 Task: Add the location "Home in Joshua Tree, California, United States" to your wishlist.
Action: Mouse moved to (409, 103)
Screenshot: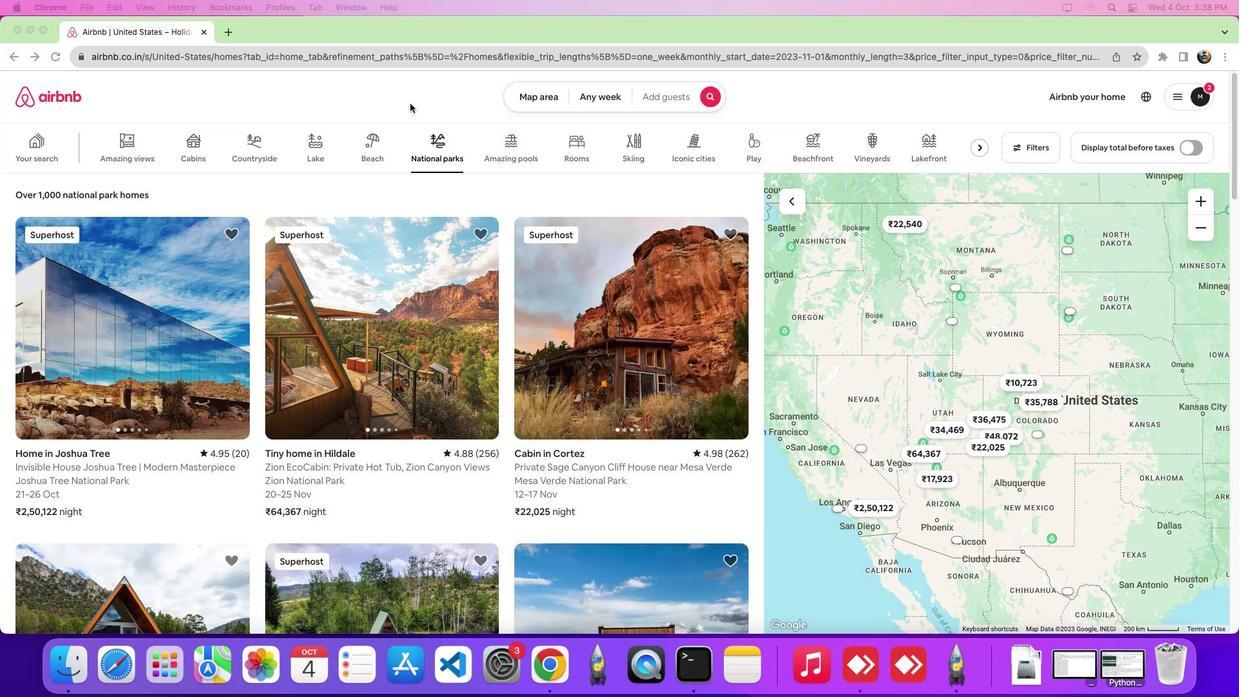 
Action: Mouse pressed left at (409, 103)
Screenshot: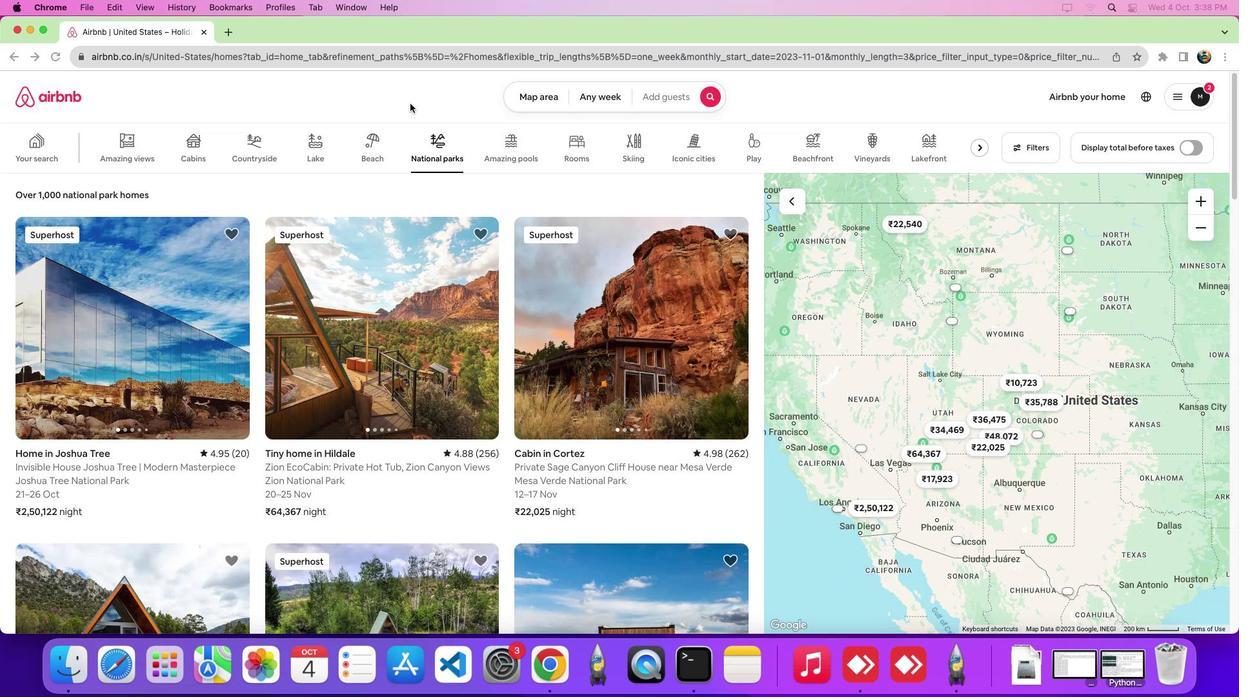 
Action: Mouse moved to (436, 146)
Screenshot: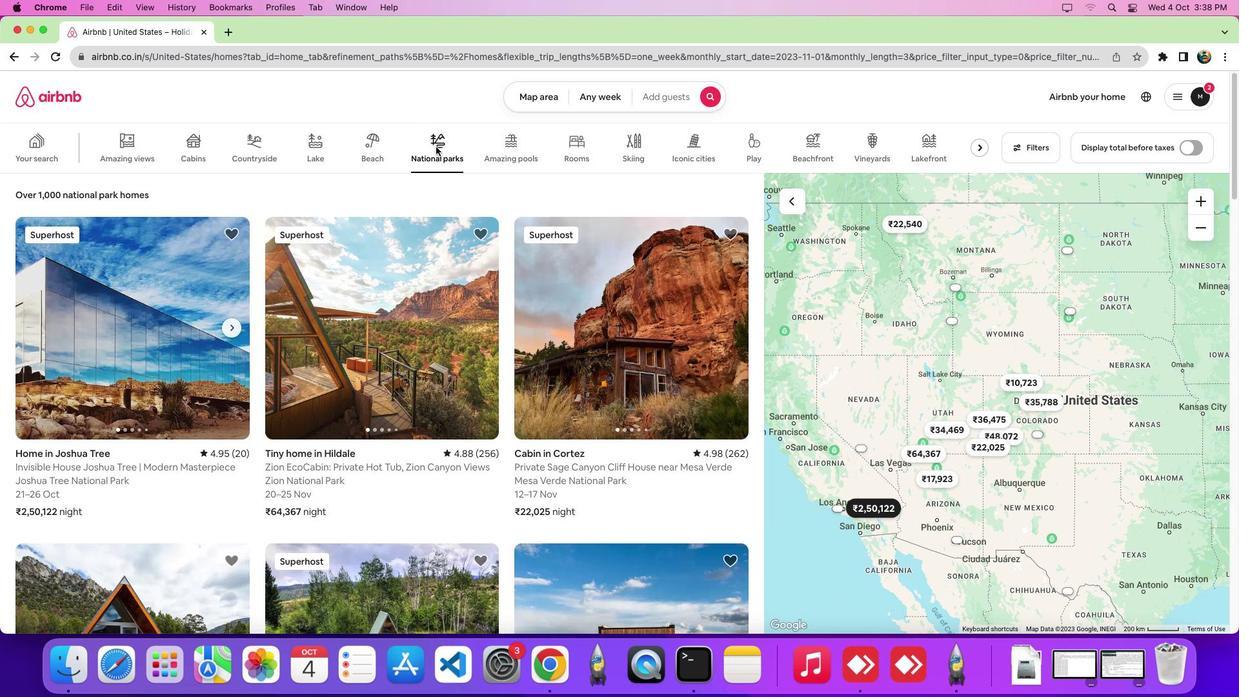 
Action: Mouse pressed left at (436, 146)
Screenshot: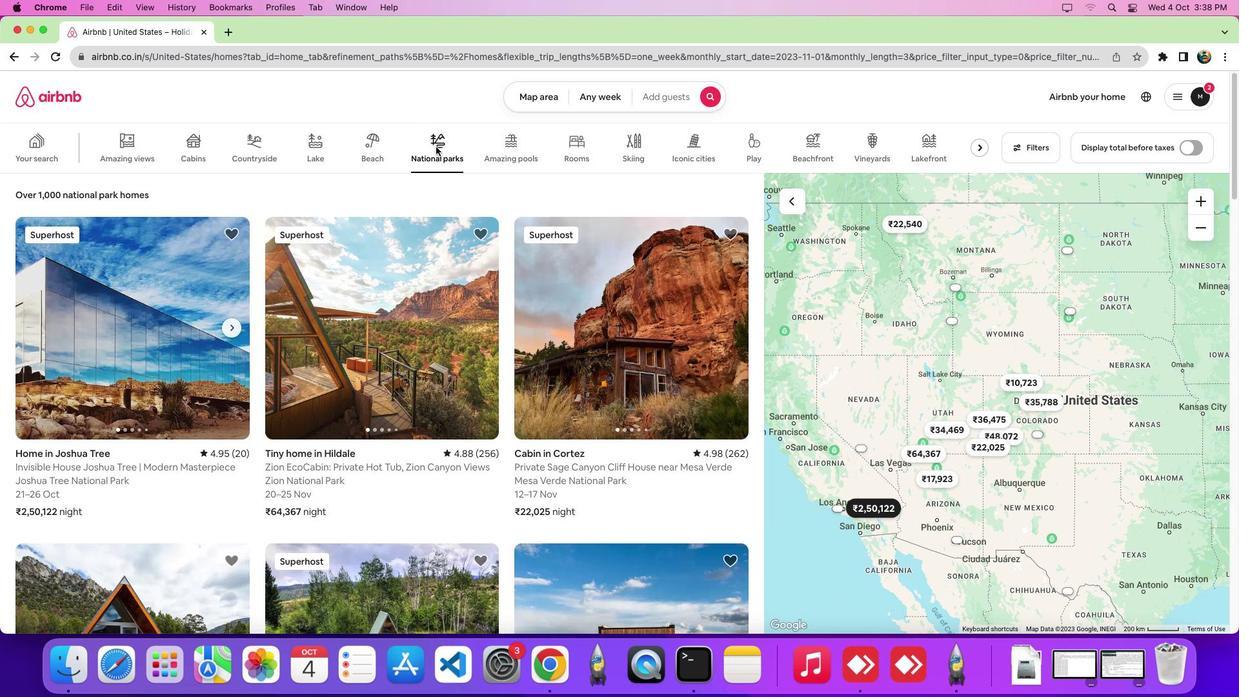 
Action: Mouse moved to (100, 320)
Screenshot: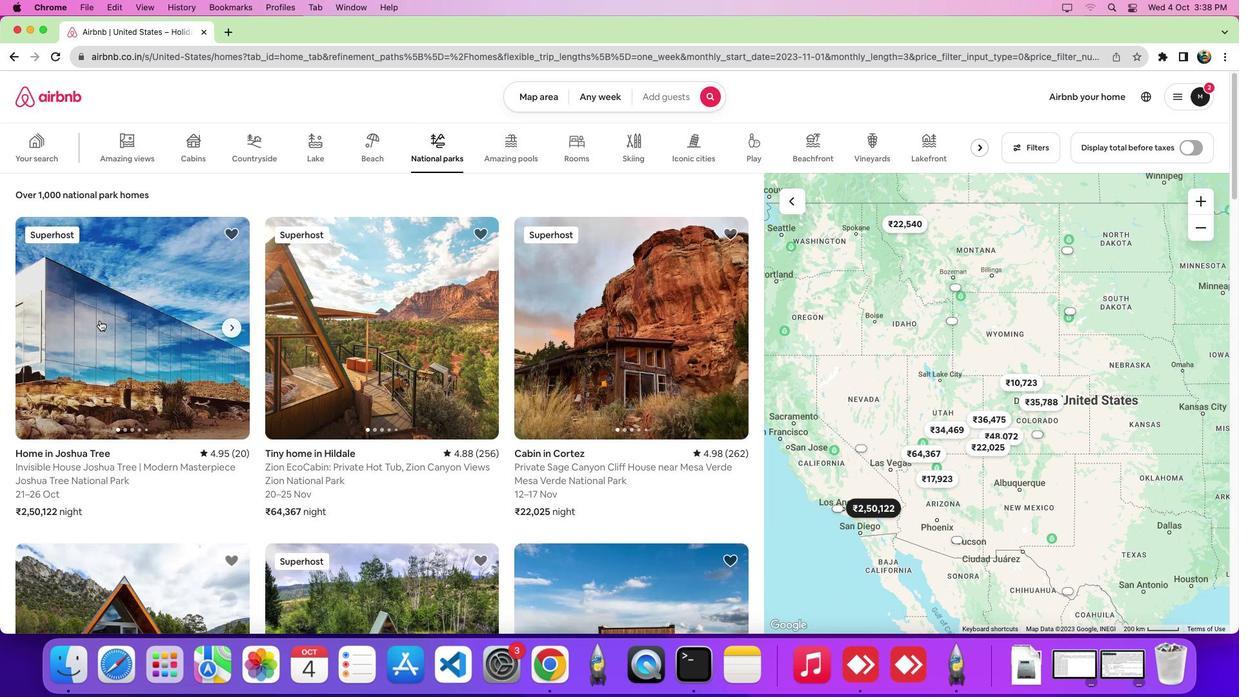 
Action: Mouse pressed left at (100, 320)
Screenshot: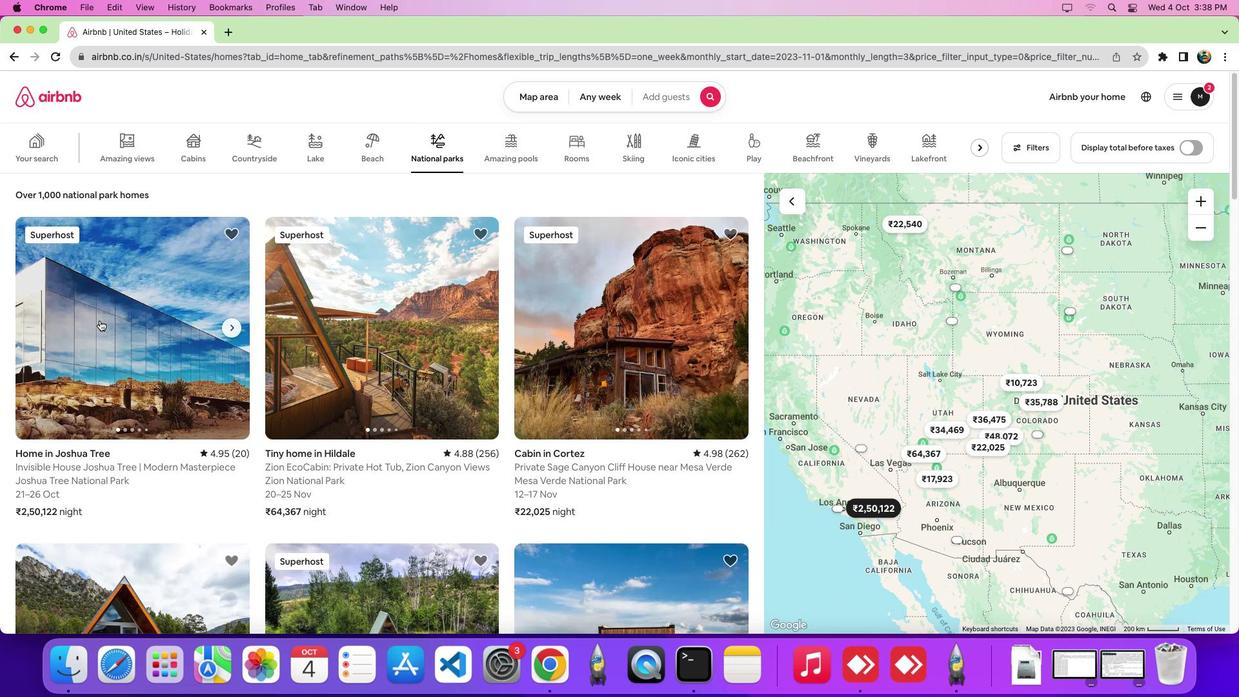 
Action: Mouse moved to (970, 148)
Screenshot: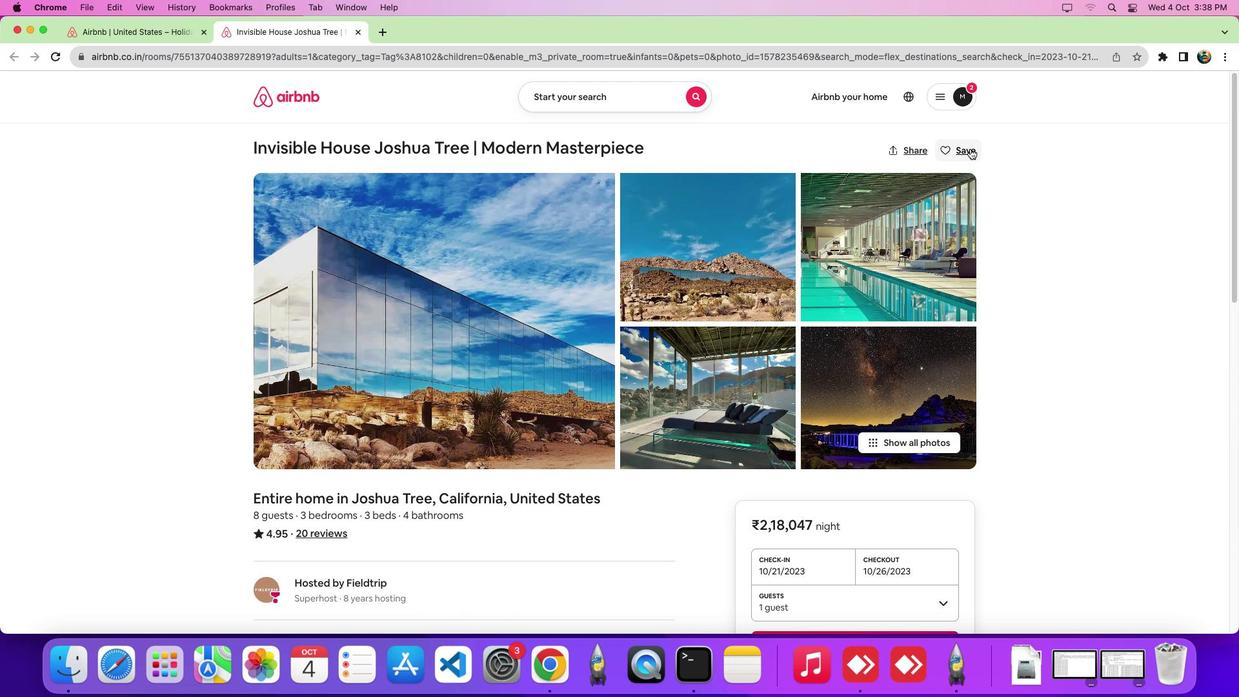 
Action: Mouse pressed left at (970, 148)
Screenshot: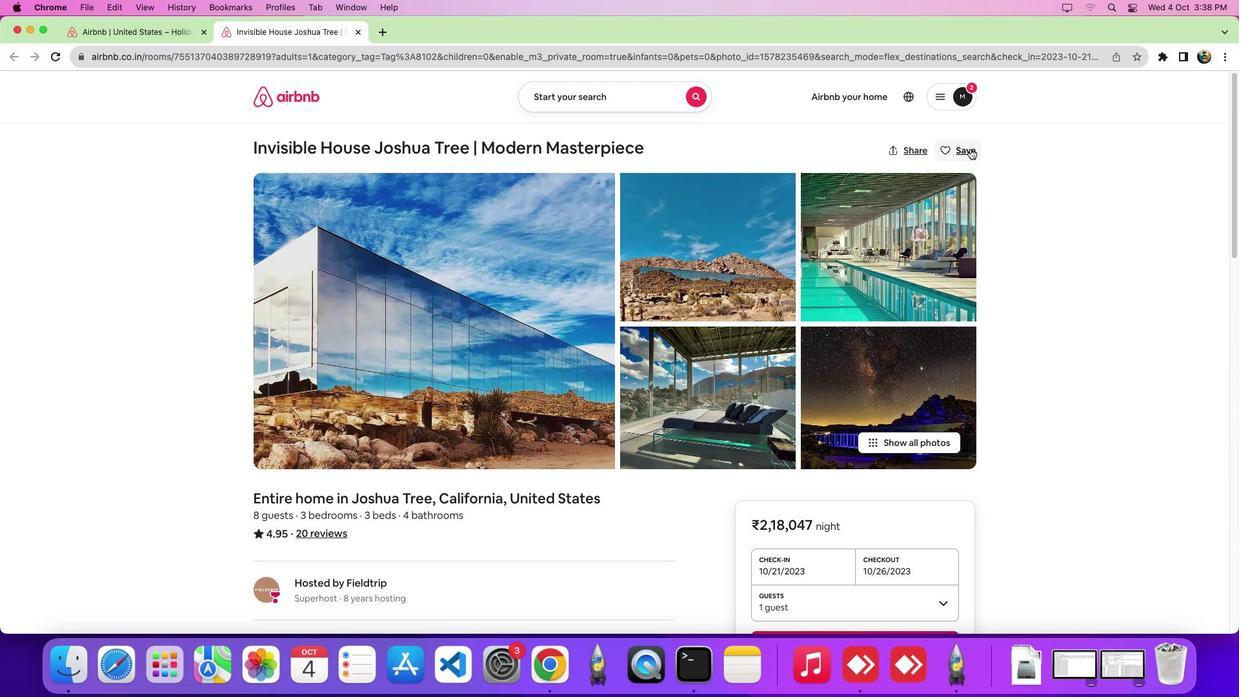 
Action: Mouse moved to (645, 578)
Screenshot: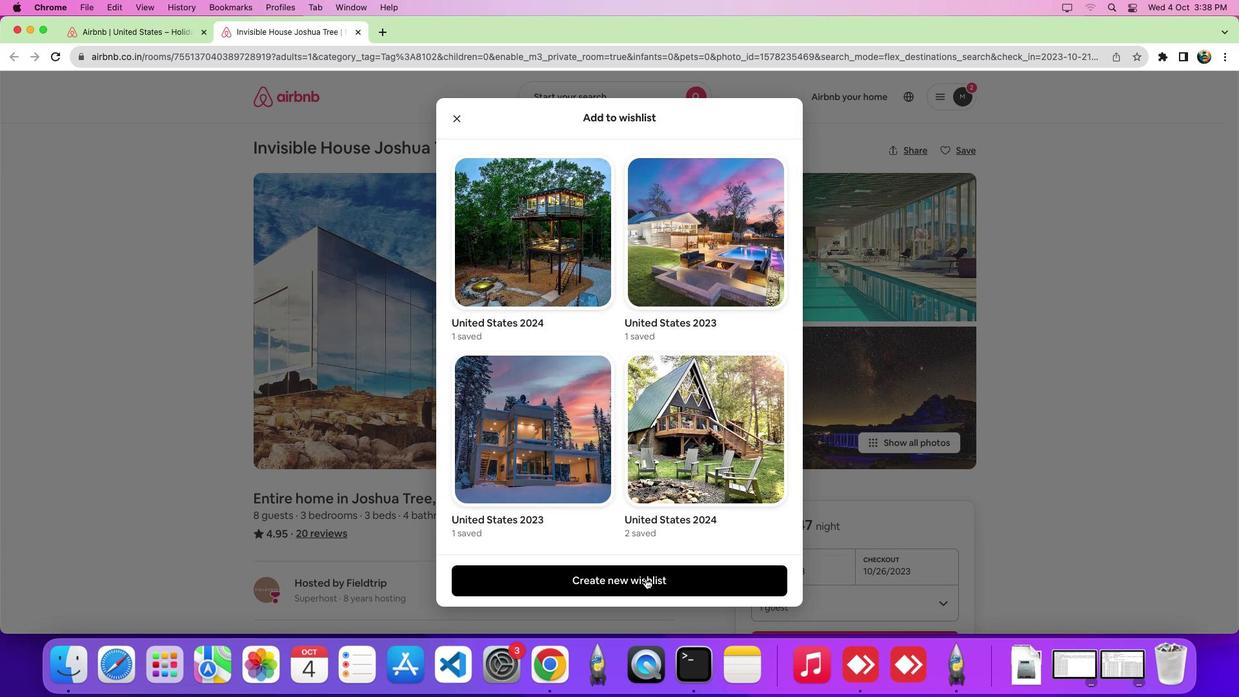 
Action: Mouse pressed left at (645, 578)
Screenshot: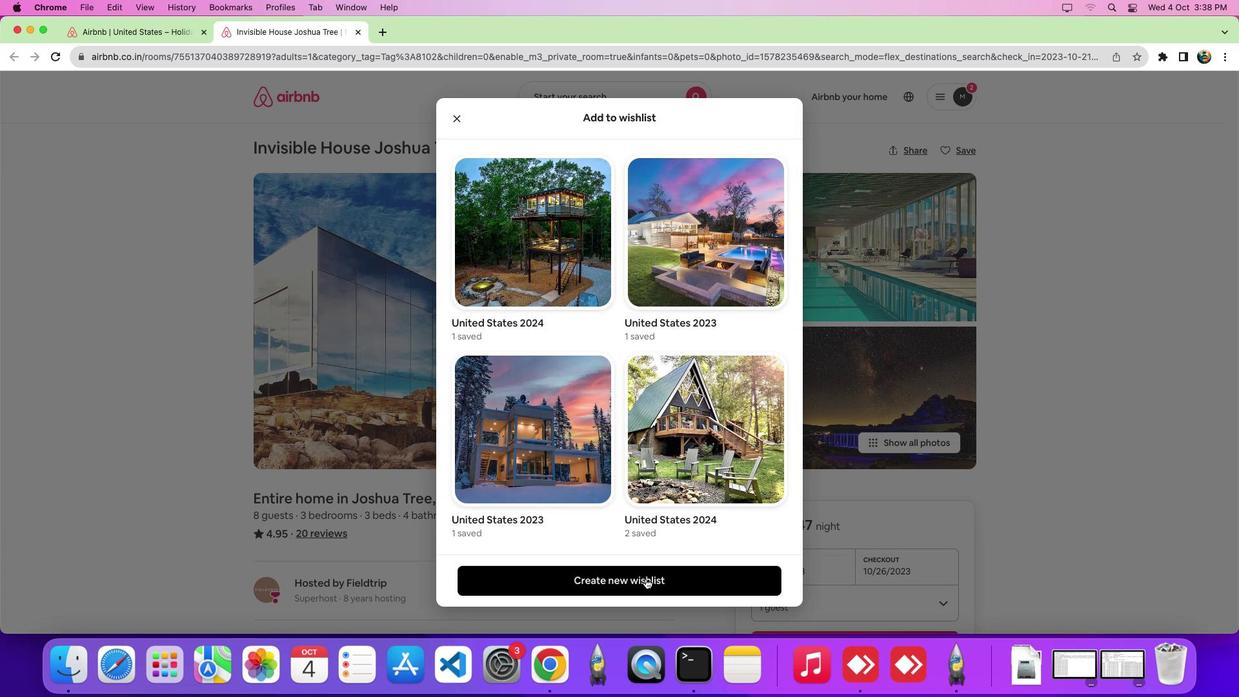 
Action: Mouse moved to (742, 417)
Screenshot: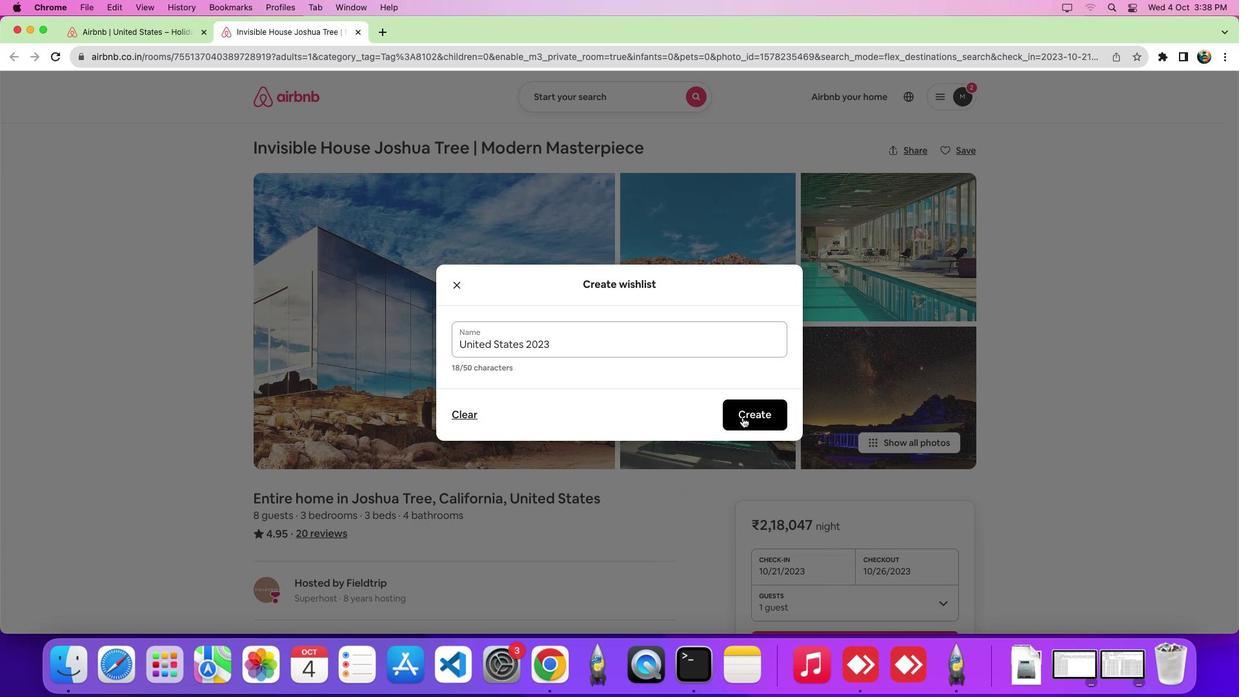 
Action: Mouse pressed left at (742, 417)
Screenshot: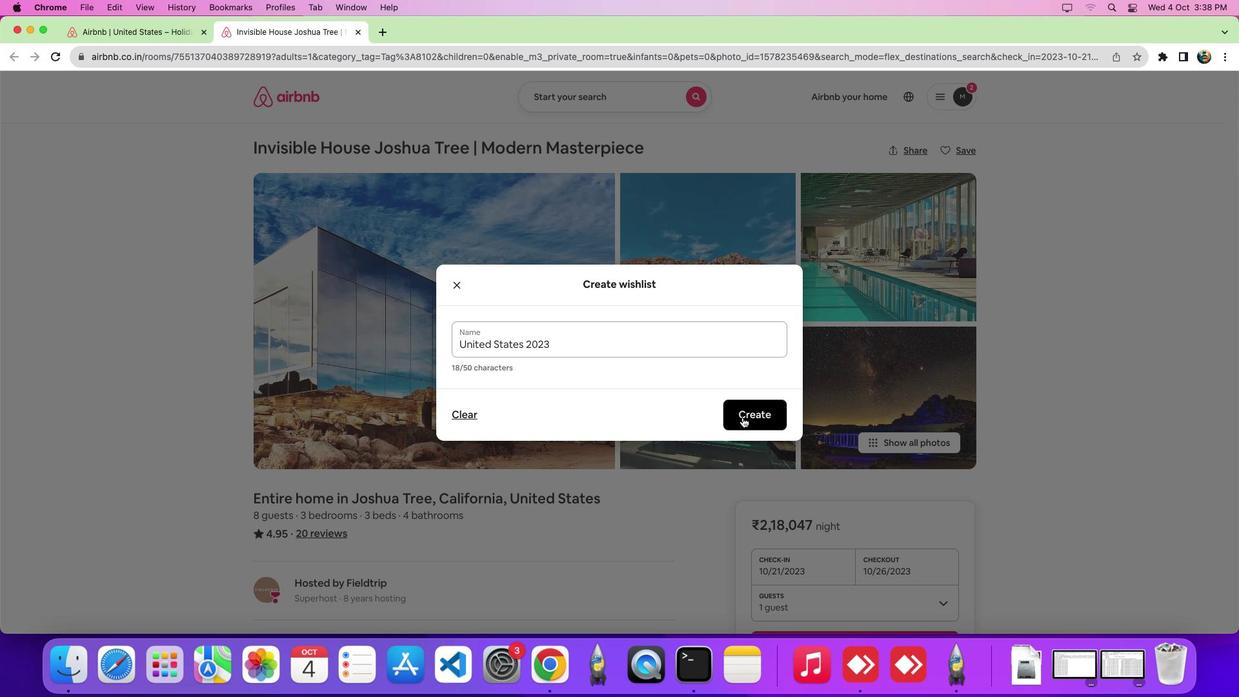 
